 Task: Add an expression.
Action: Mouse moved to (840, 104)
Screenshot: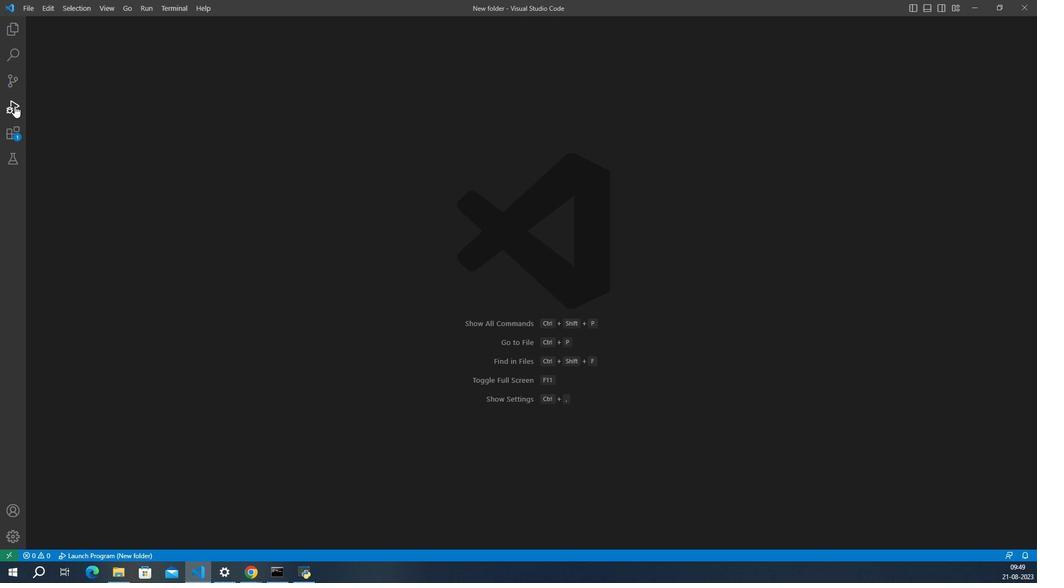 
Action: Mouse pressed left at (840, 104)
Screenshot: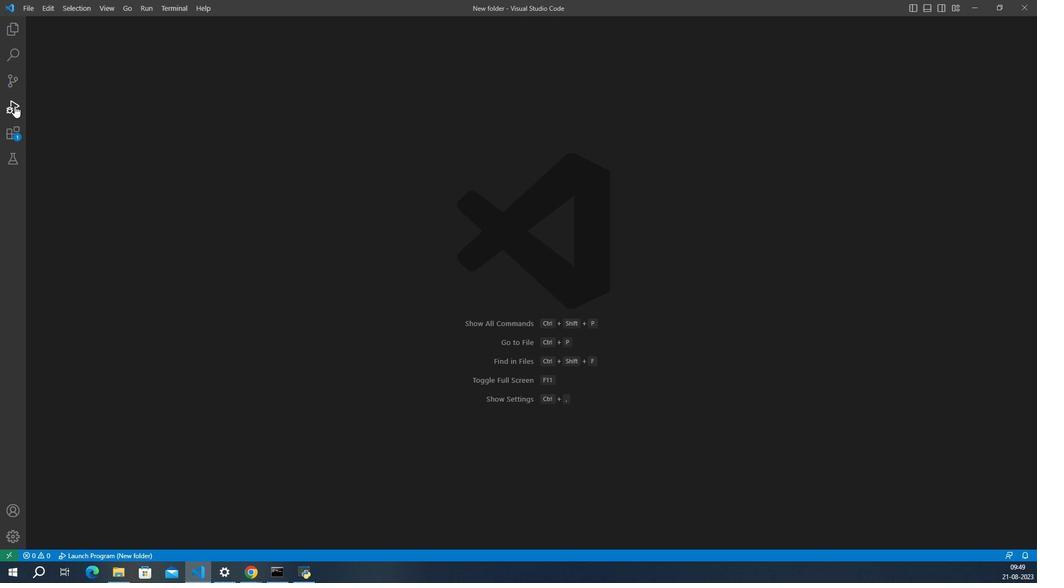 
Action: Mouse moved to (907, 49)
Screenshot: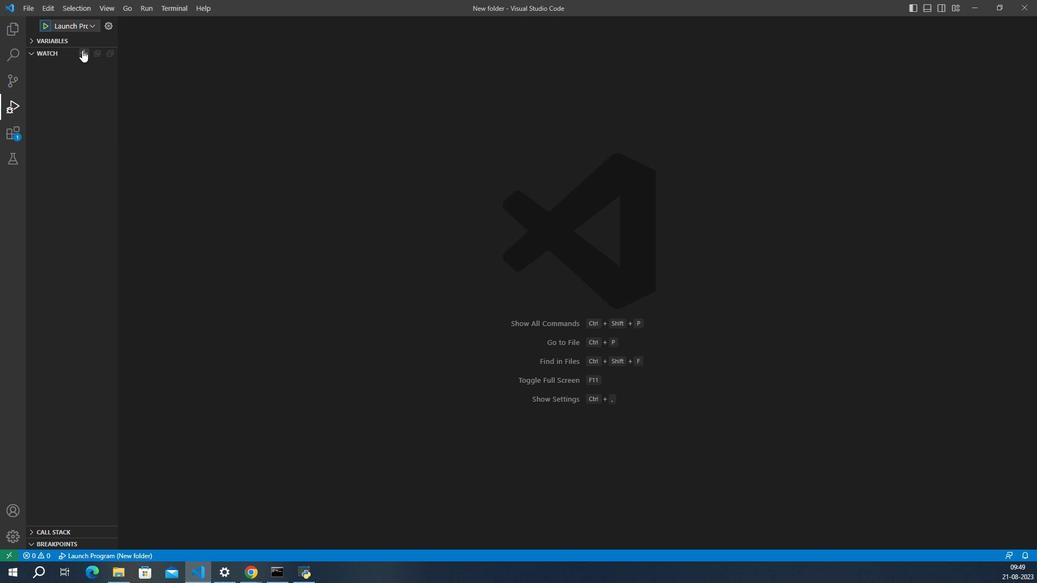 
Action: Mouse pressed left at (907, 49)
Screenshot: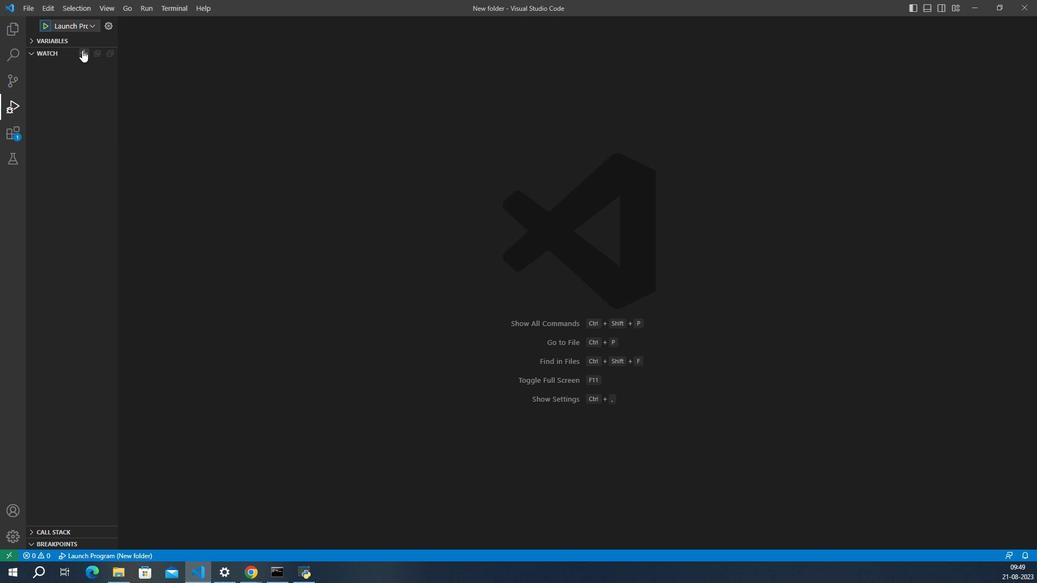 
Action: Mouse moved to (934, 73)
Screenshot: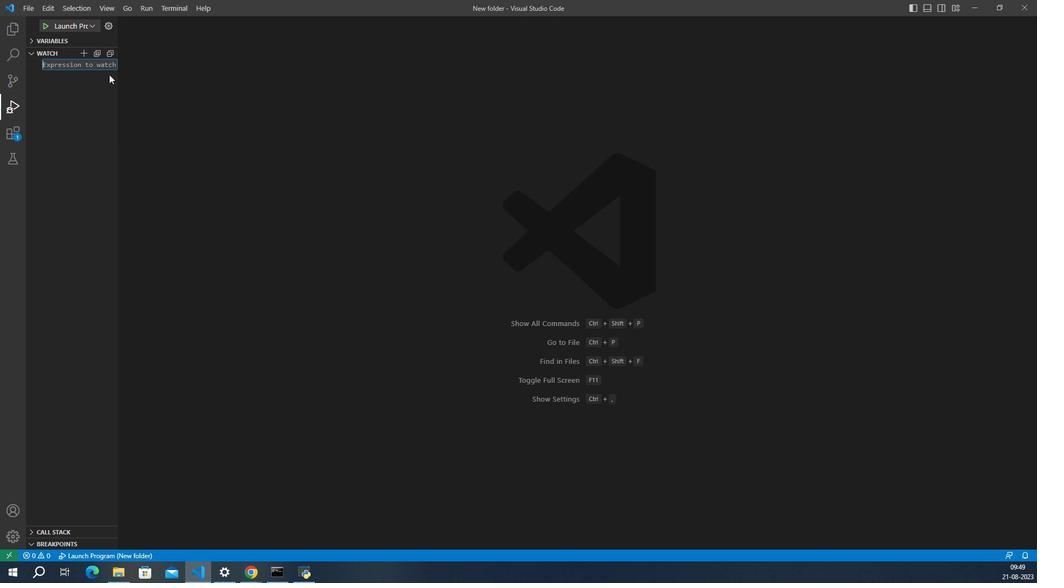 
